 Task: Check liked videos of your YouTube channel.
Action: Mouse moved to (56, 237)
Screenshot: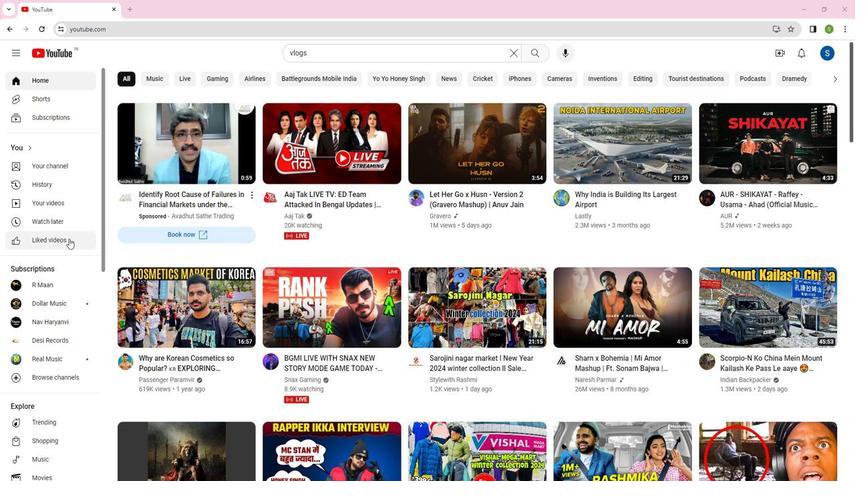 
Action: Mouse pressed left at (56, 237)
Screenshot: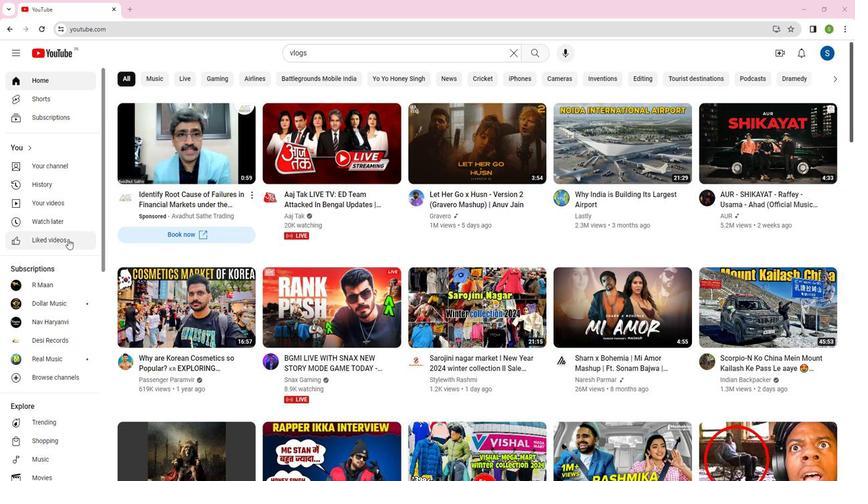 
Action: Mouse moved to (312, 326)
Screenshot: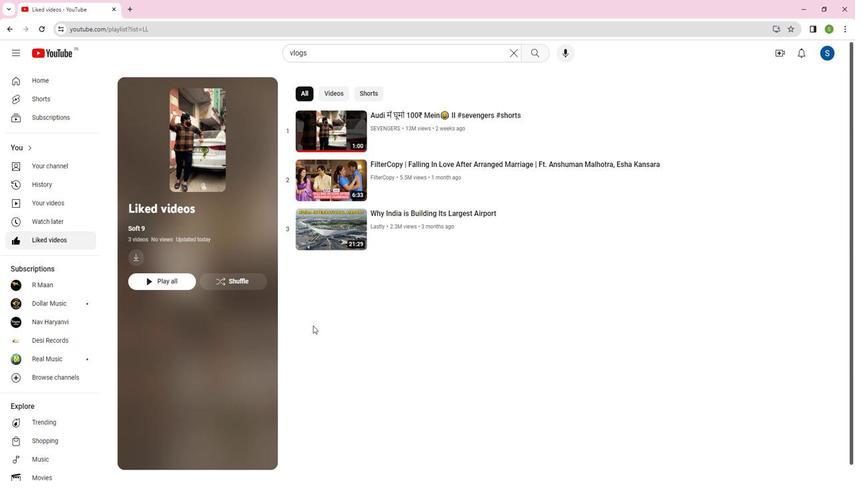 
Action: Mouse pressed left at (312, 326)
Screenshot: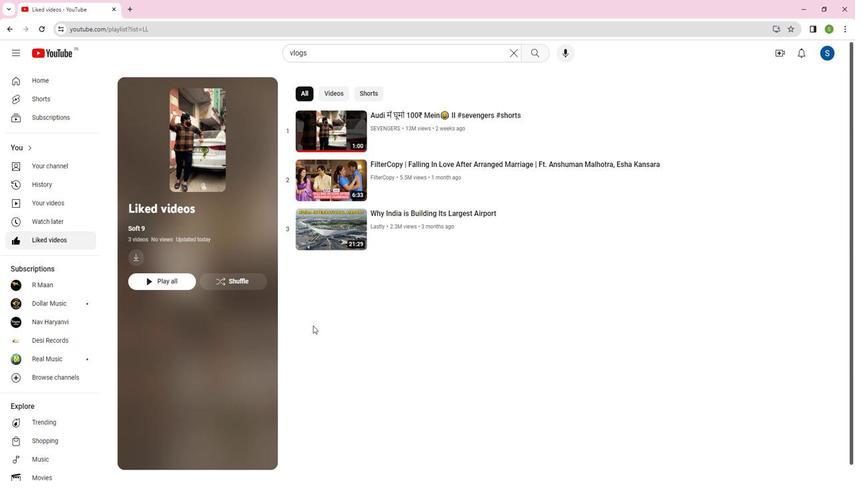 
Action: Mouse moved to (312, 326)
Screenshot: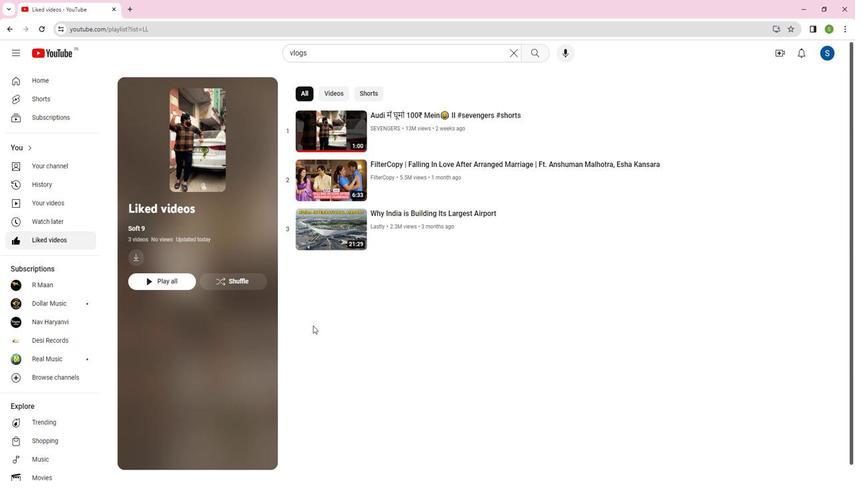 
